 Task: Look for products in the category "Baby Health Care" from The Honest Company only.
Action: Mouse moved to (287, 154)
Screenshot: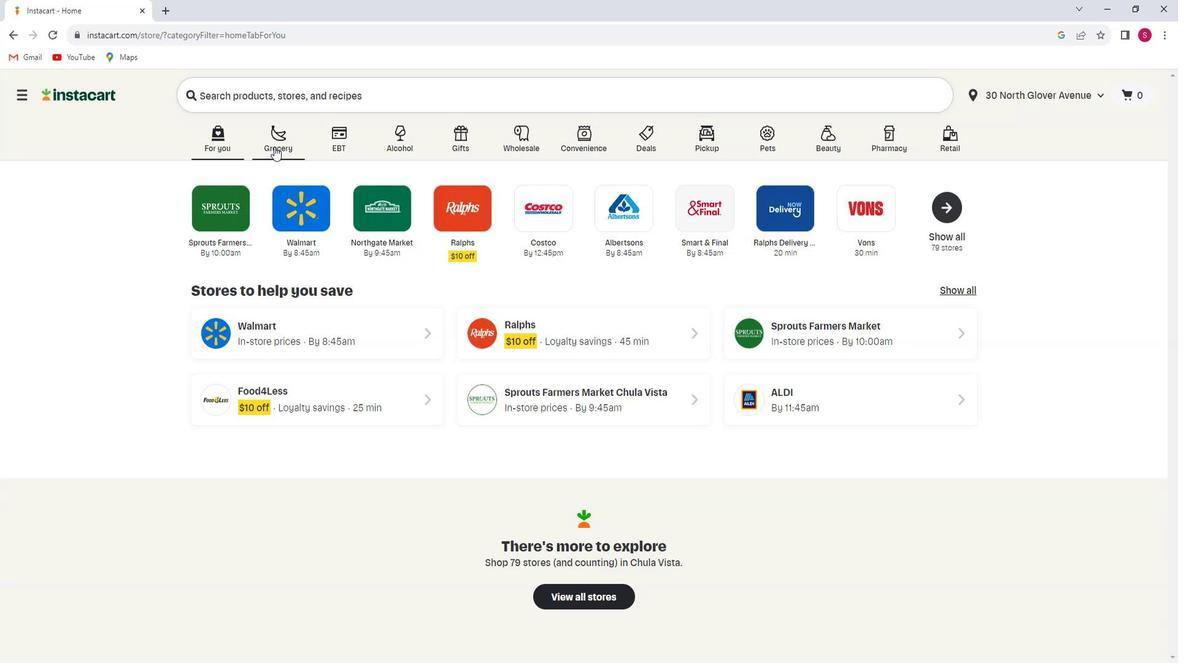 
Action: Mouse pressed left at (287, 154)
Screenshot: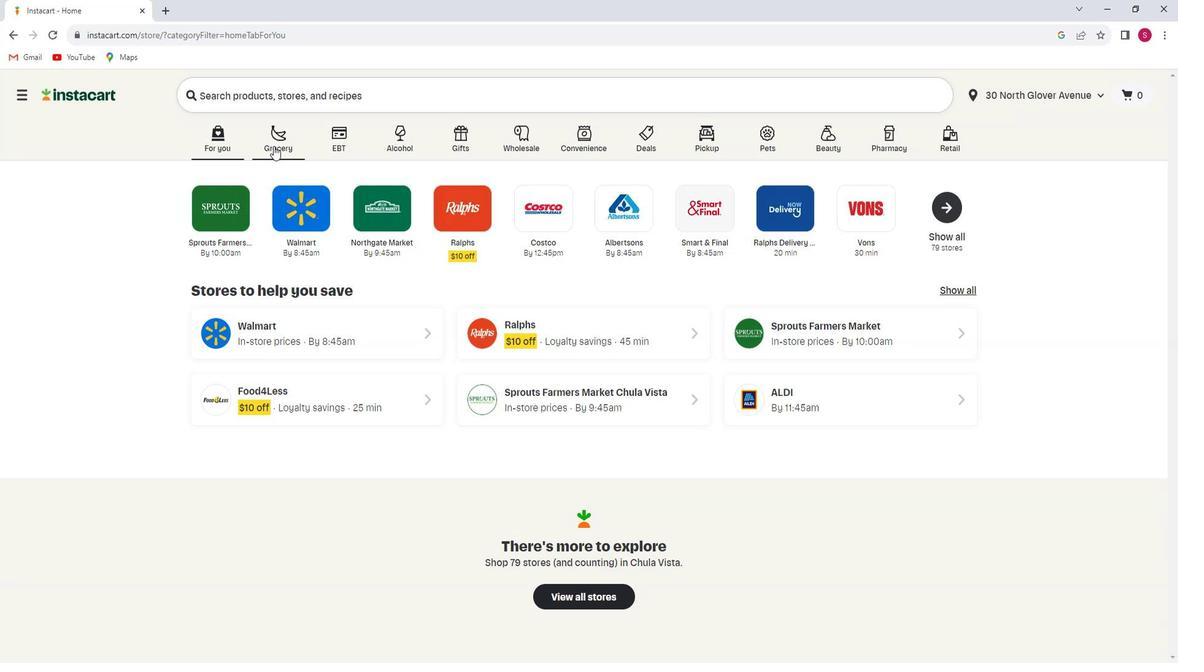 
Action: Mouse moved to (306, 352)
Screenshot: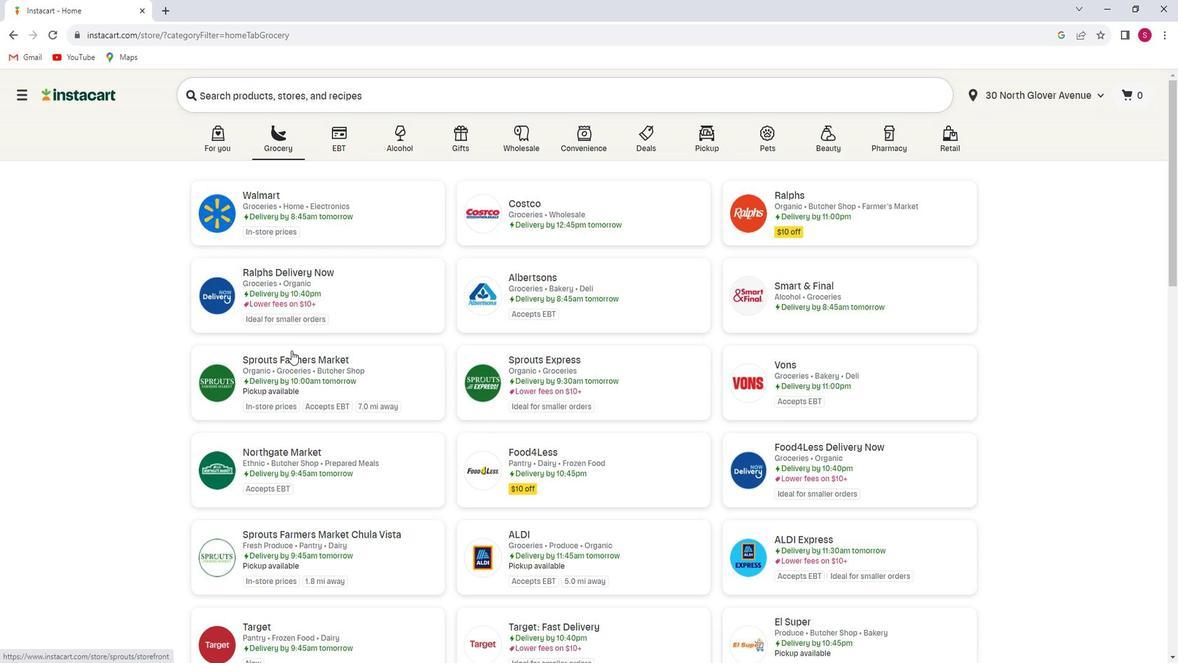 
Action: Mouse pressed left at (306, 352)
Screenshot: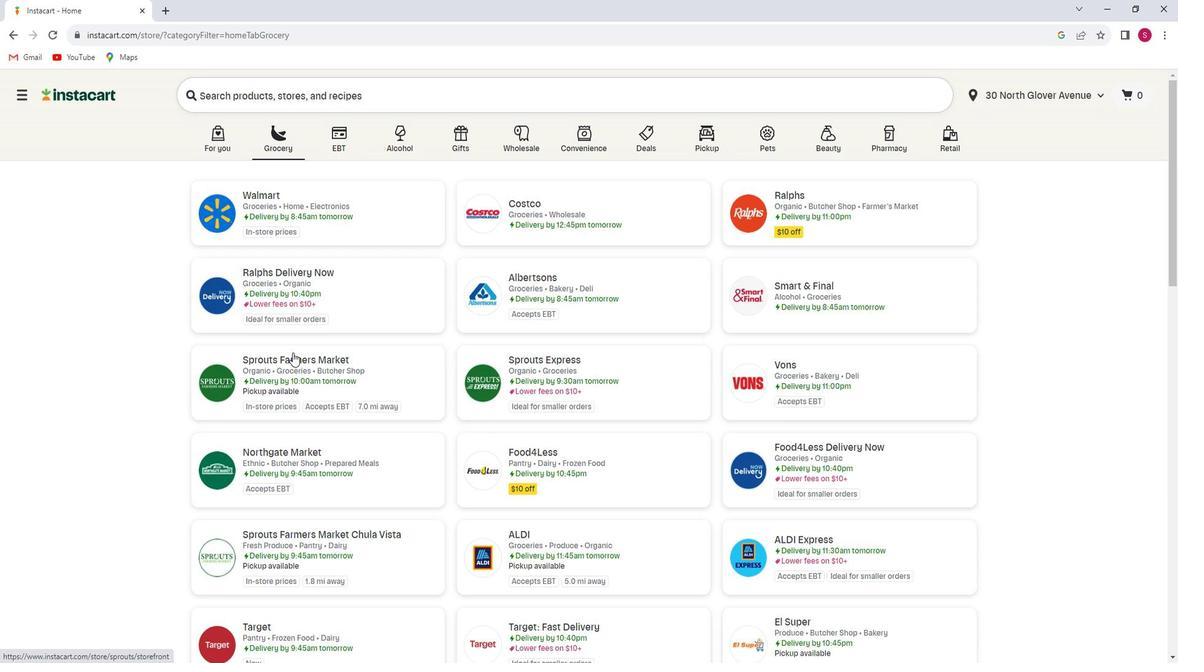
Action: Mouse moved to (116, 387)
Screenshot: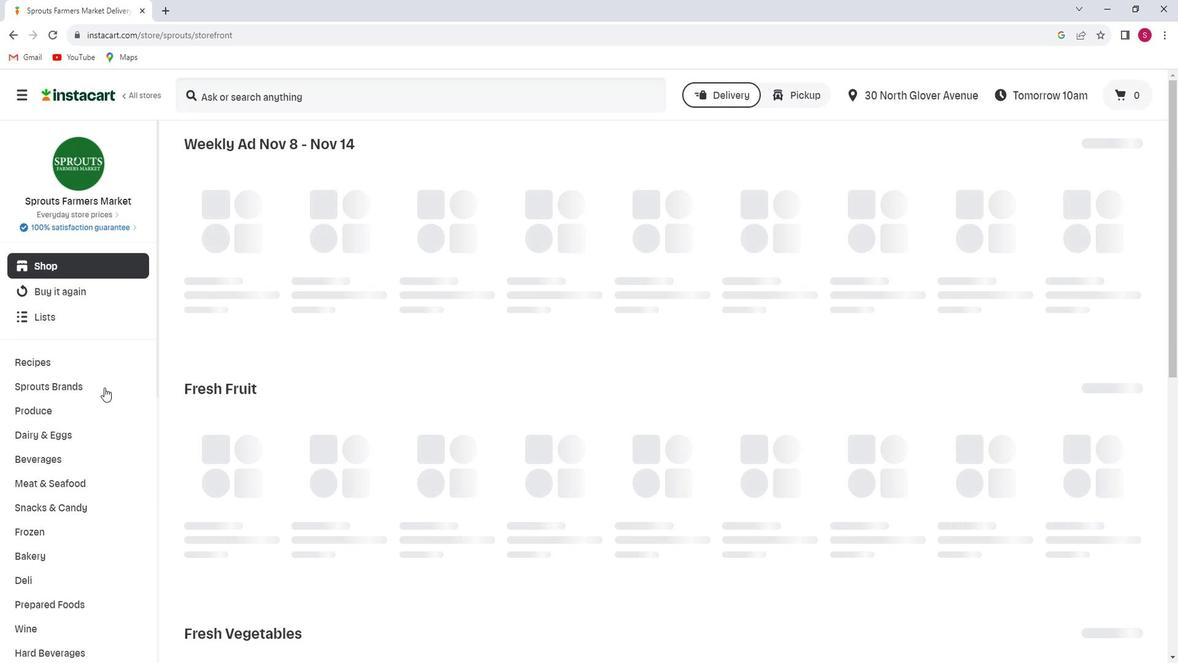 
Action: Mouse scrolled (116, 386) with delta (0, 0)
Screenshot: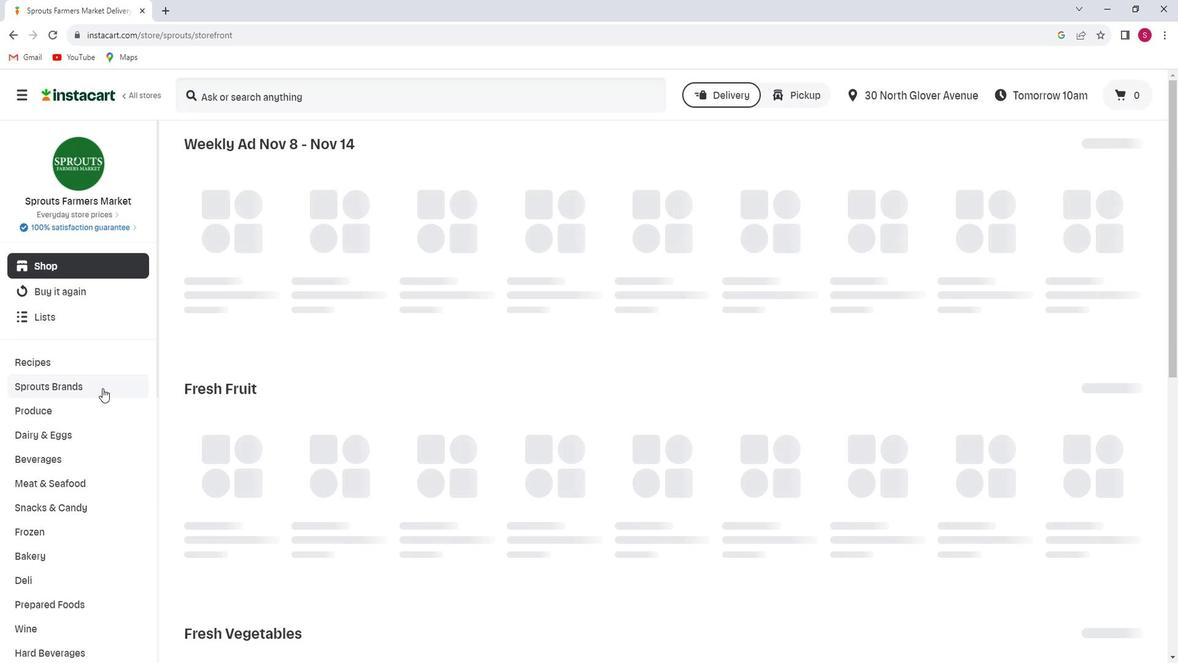 
Action: Mouse scrolled (116, 386) with delta (0, 0)
Screenshot: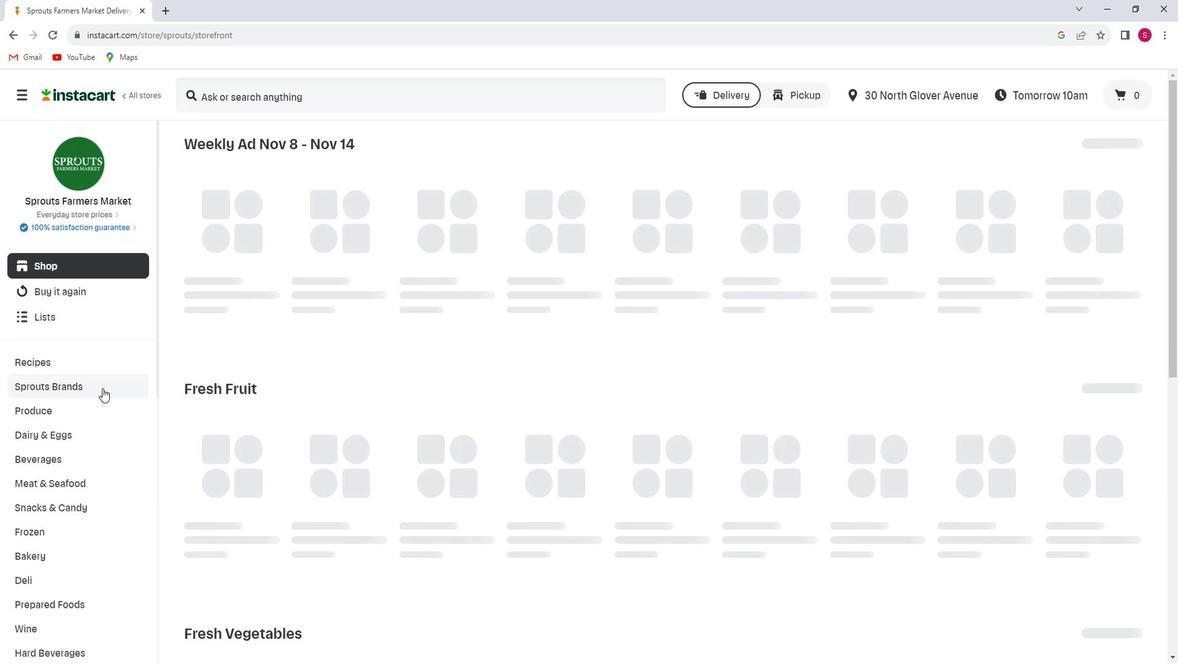 
Action: Mouse moved to (114, 387)
Screenshot: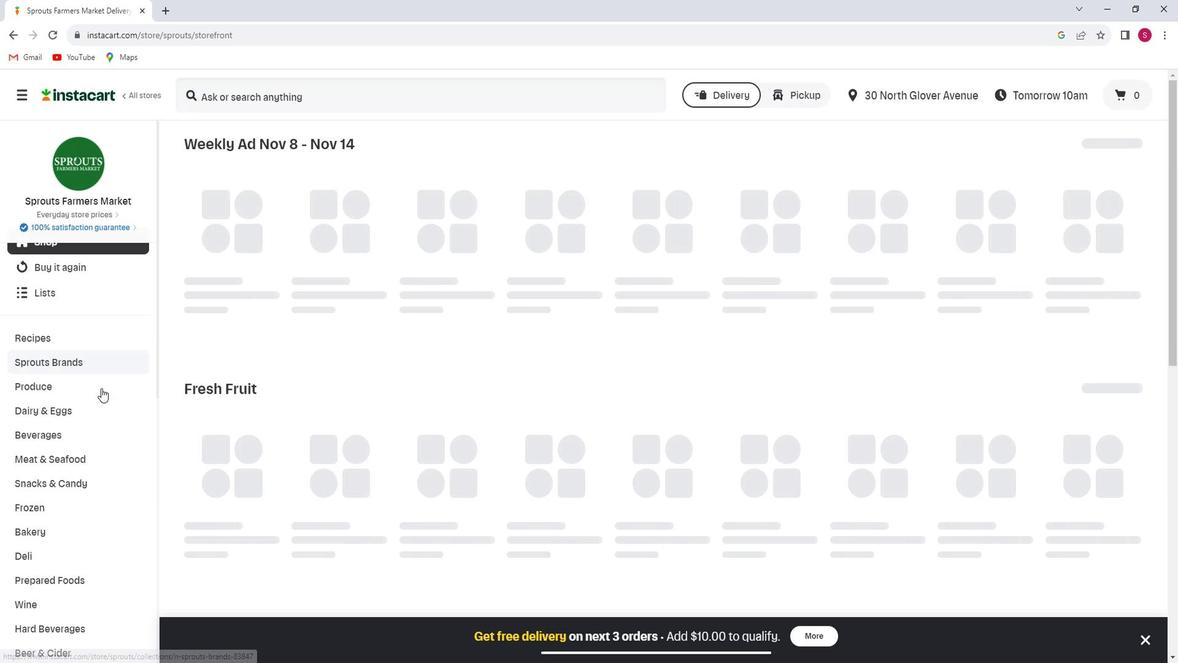 
Action: Mouse scrolled (114, 386) with delta (0, 0)
Screenshot: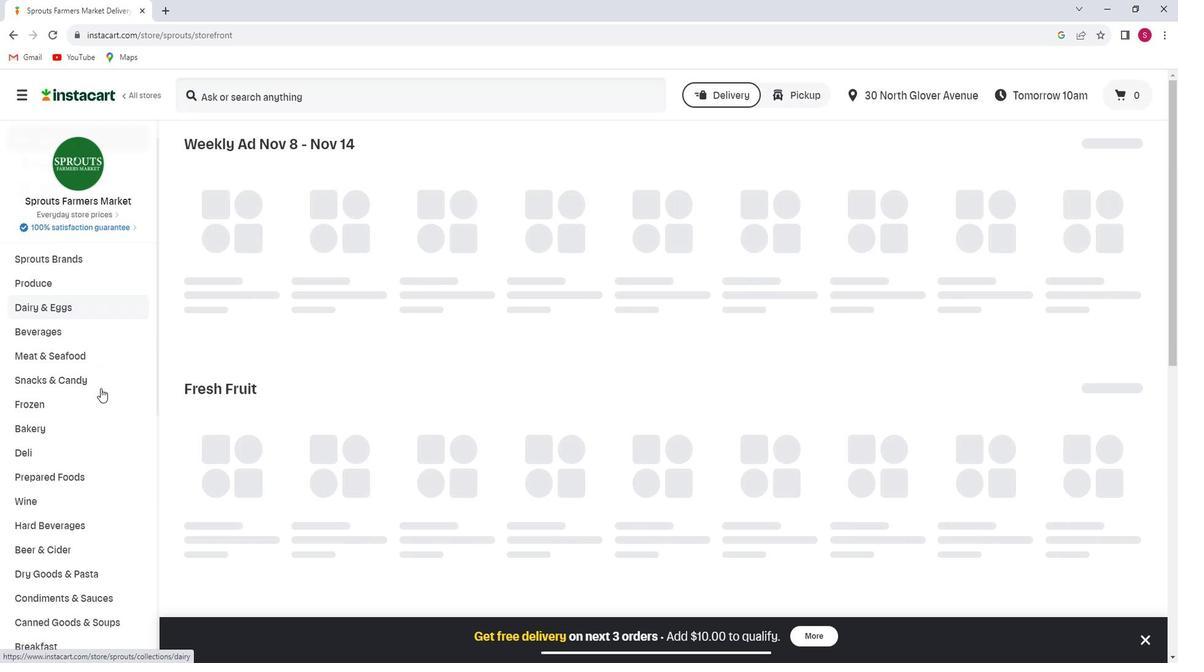 
Action: Mouse scrolled (114, 386) with delta (0, 0)
Screenshot: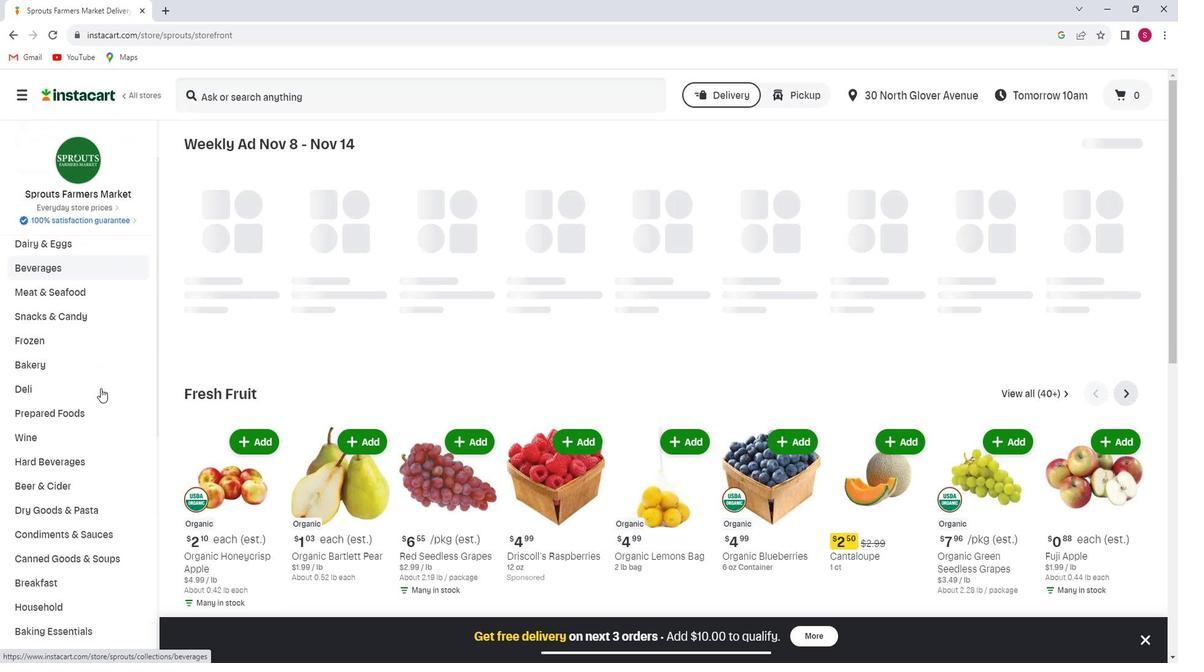 
Action: Mouse moved to (113, 387)
Screenshot: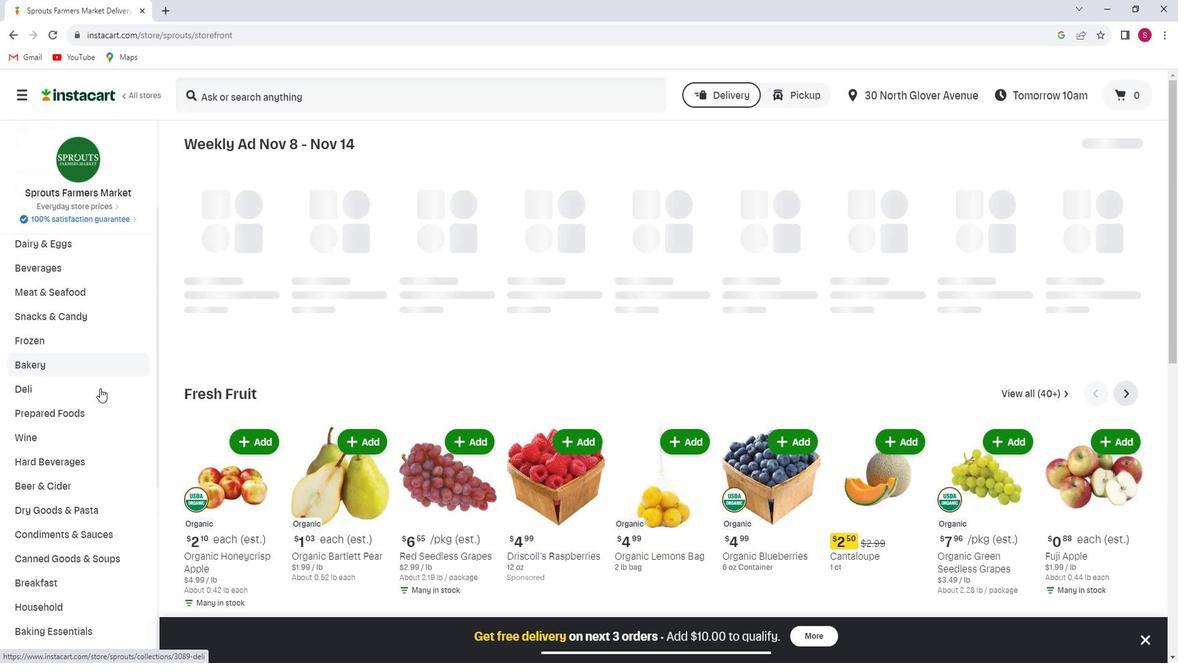 
Action: Mouse scrolled (113, 386) with delta (0, 0)
Screenshot: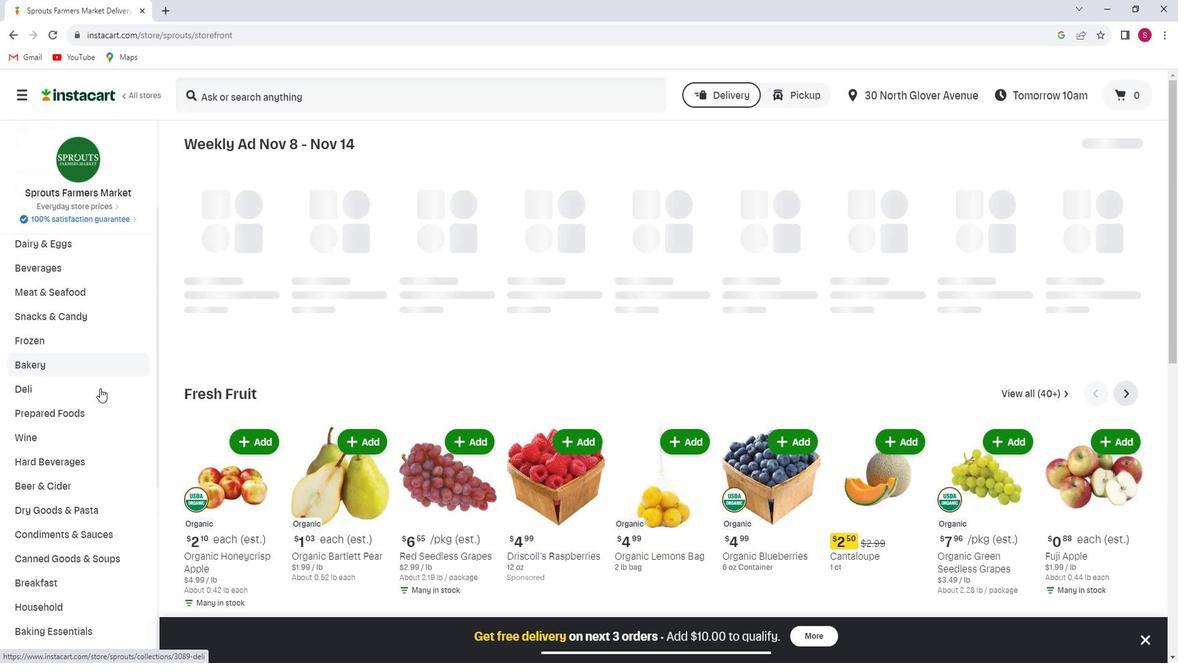 
Action: Mouse scrolled (113, 386) with delta (0, 0)
Screenshot: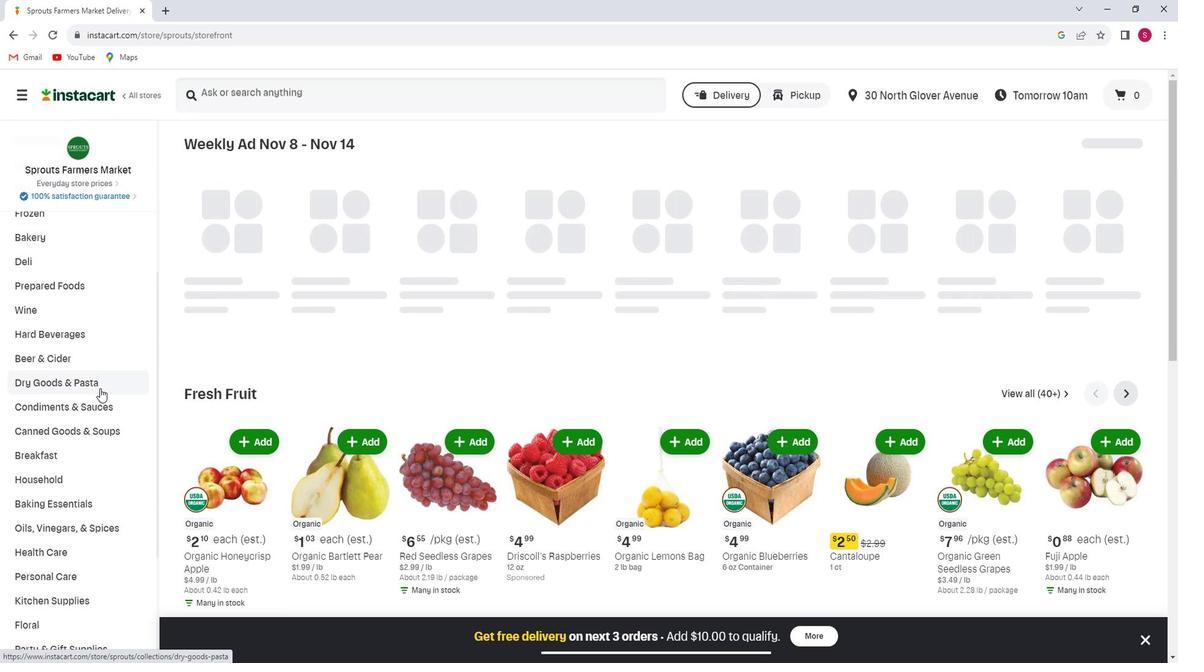 
Action: Mouse scrolled (113, 386) with delta (0, 0)
Screenshot: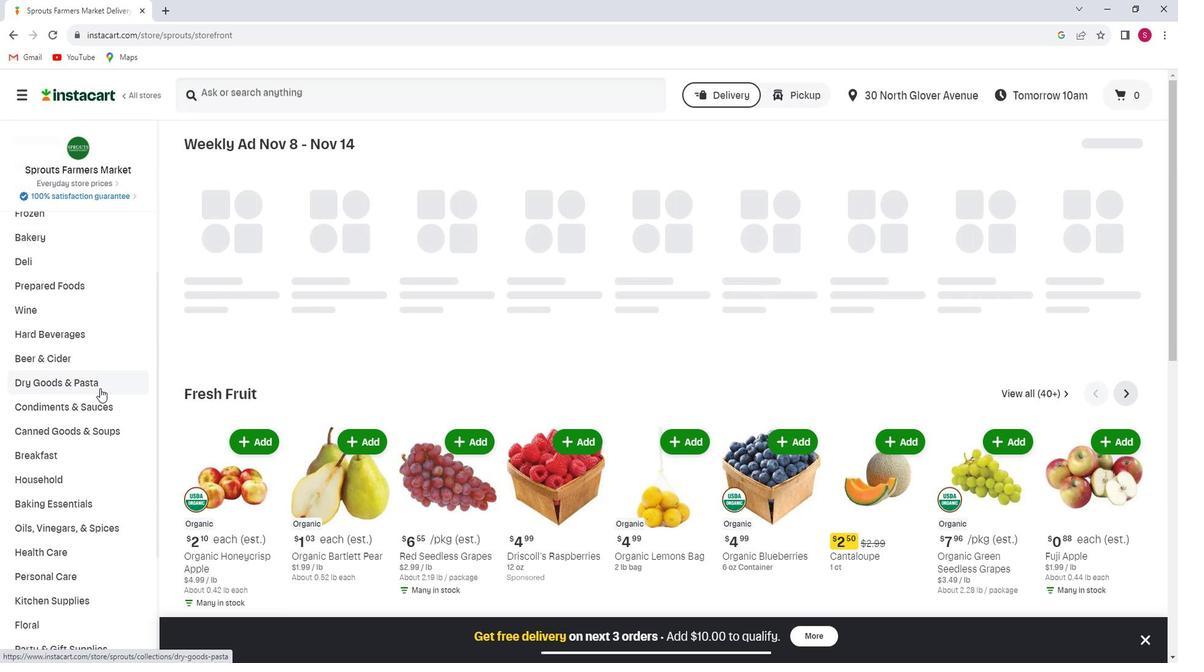 
Action: Mouse scrolled (113, 386) with delta (0, 0)
Screenshot: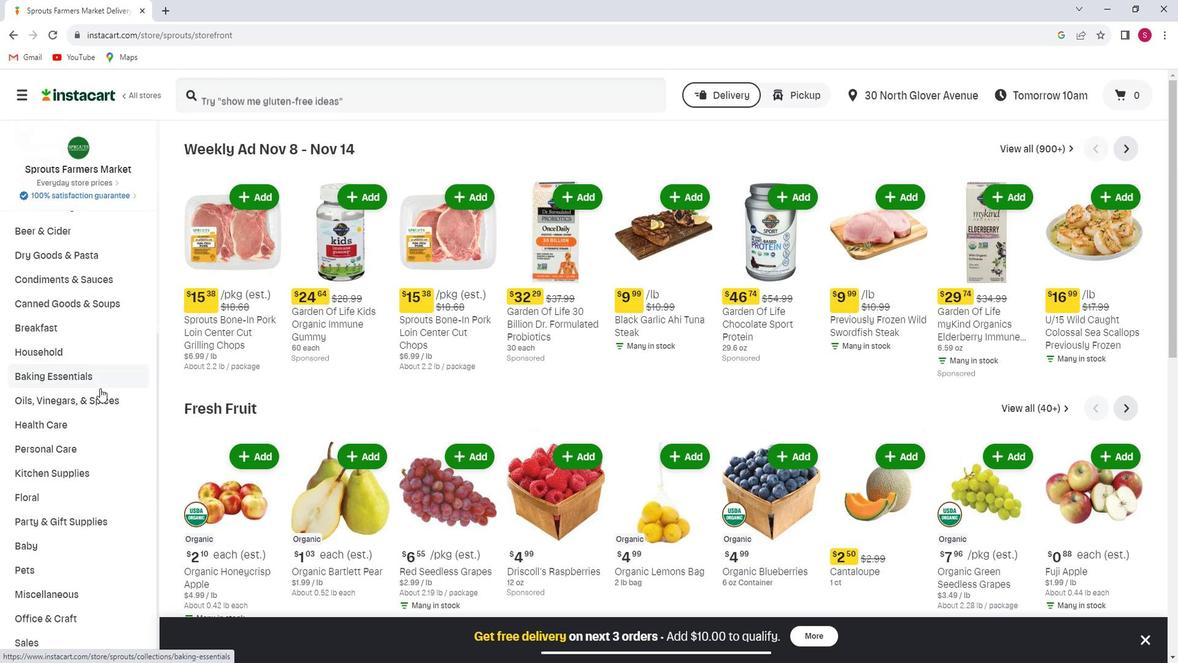 
Action: Mouse moved to (89, 400)
Screenshot: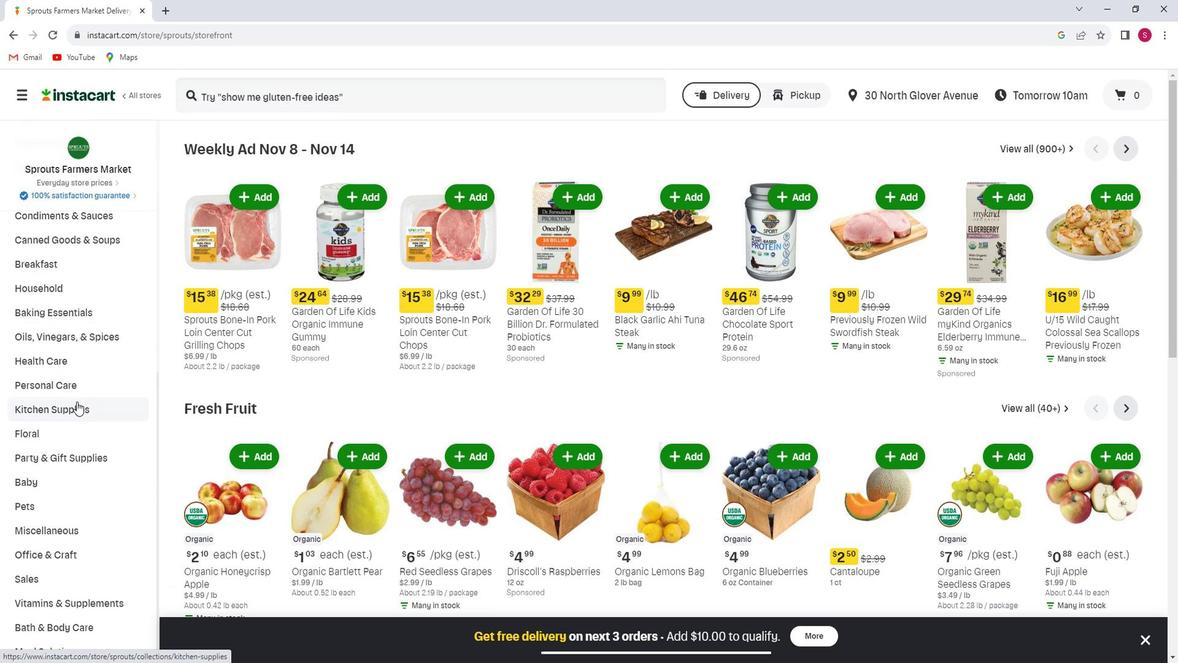 
Action: Mouse scrolled (89, 400) with delta (0, 0)
Screenshot: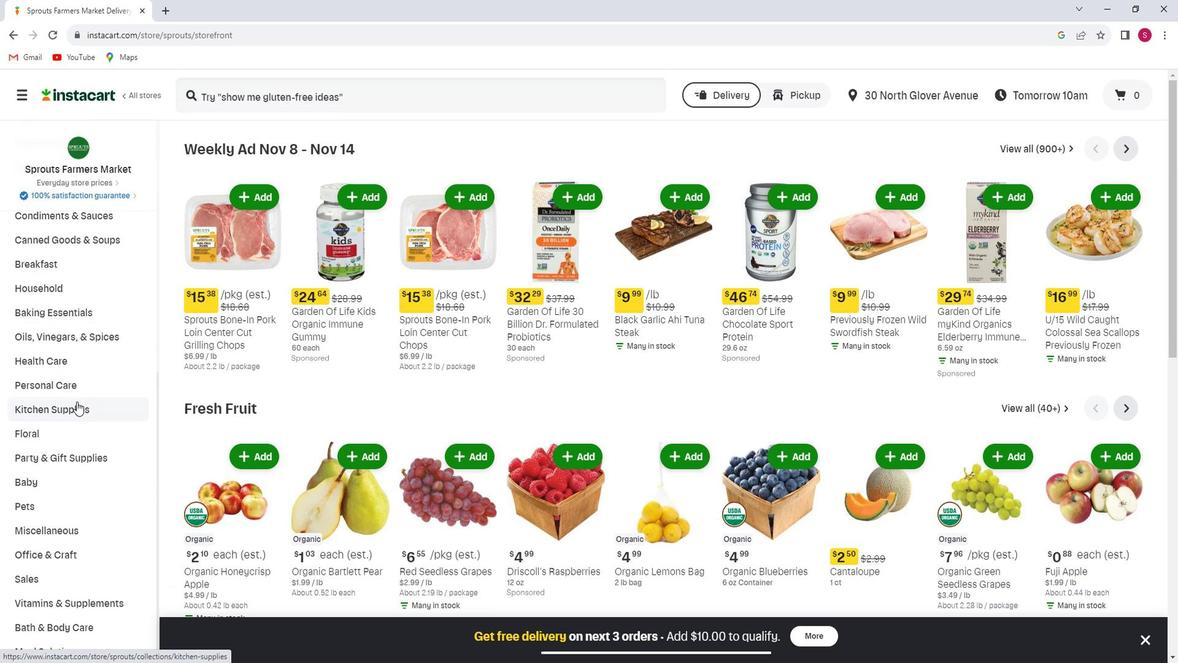 
Action: Mouse moved to (63, 474)
Screenshot: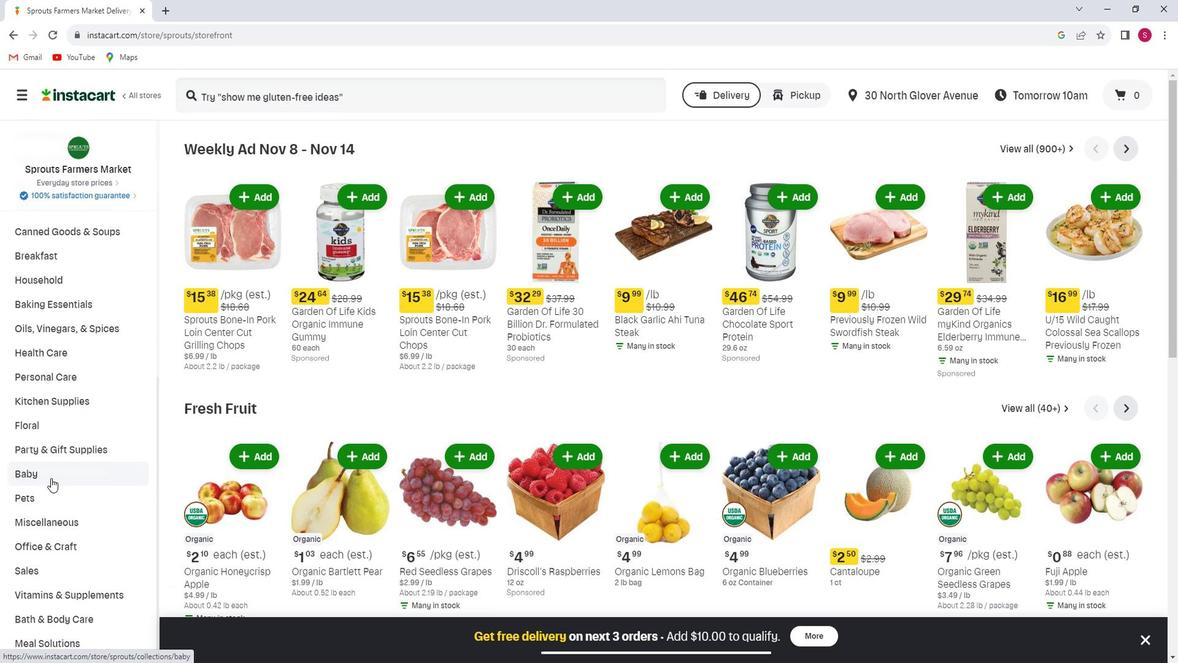 
Action: Mouse pressed left at (63, 474)
Screenshot: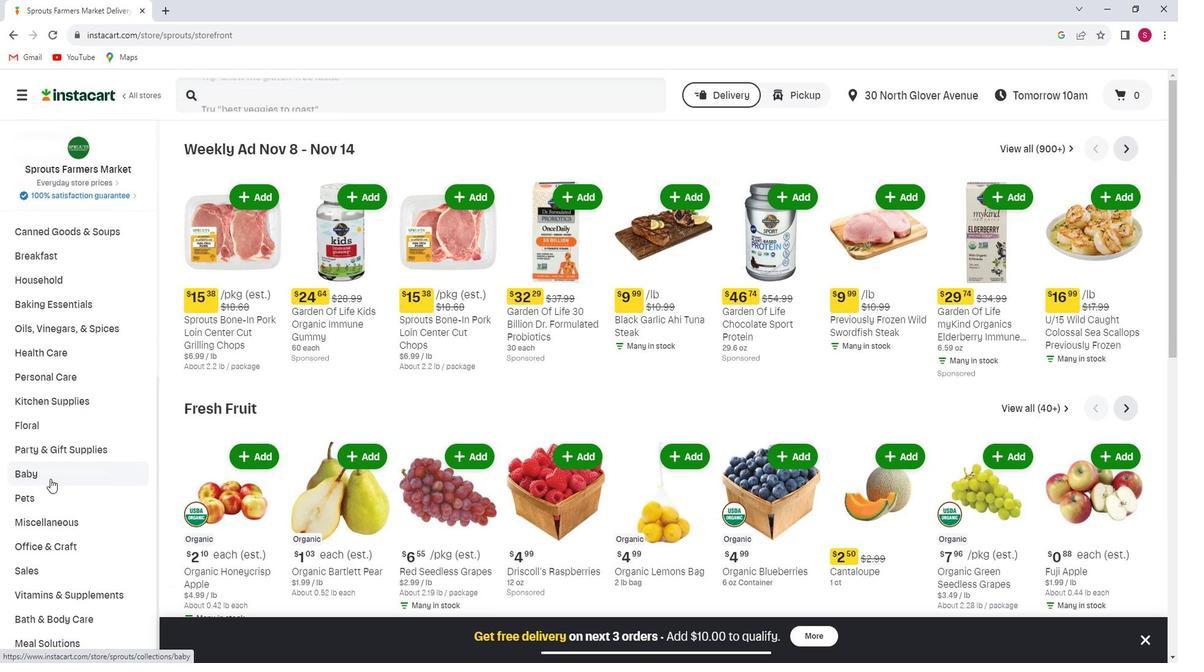 
Action: Mouse moved to (65, 490)
Screenshot: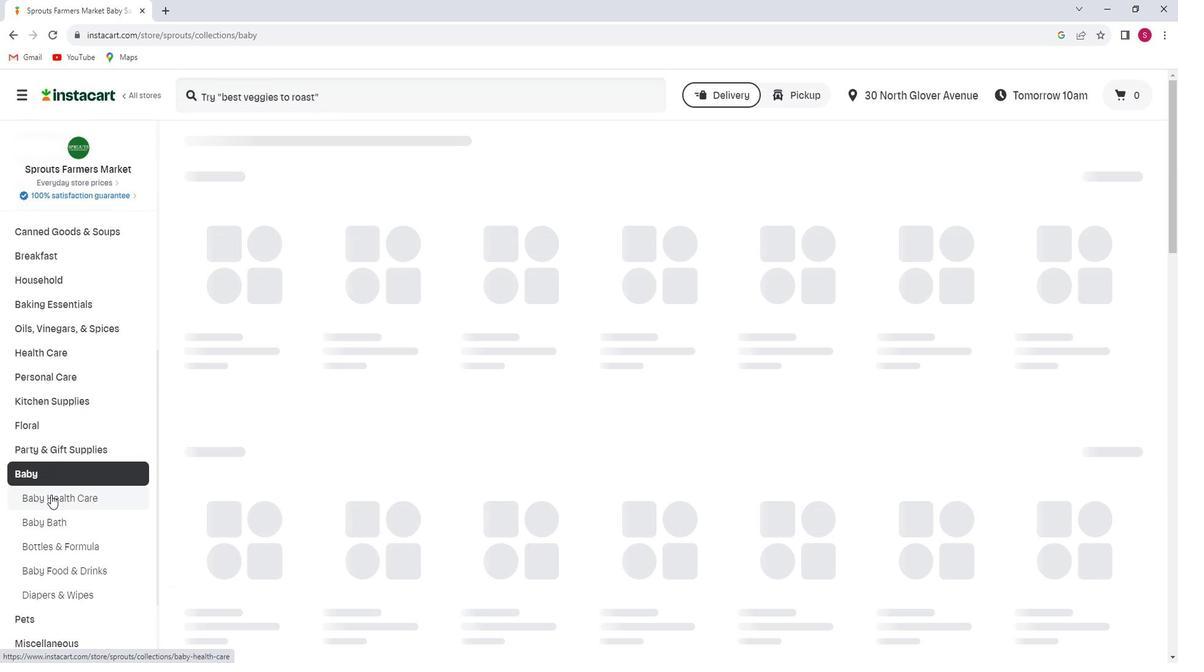 
Action: Mouse pressed left at (65, 490)
Screenshot: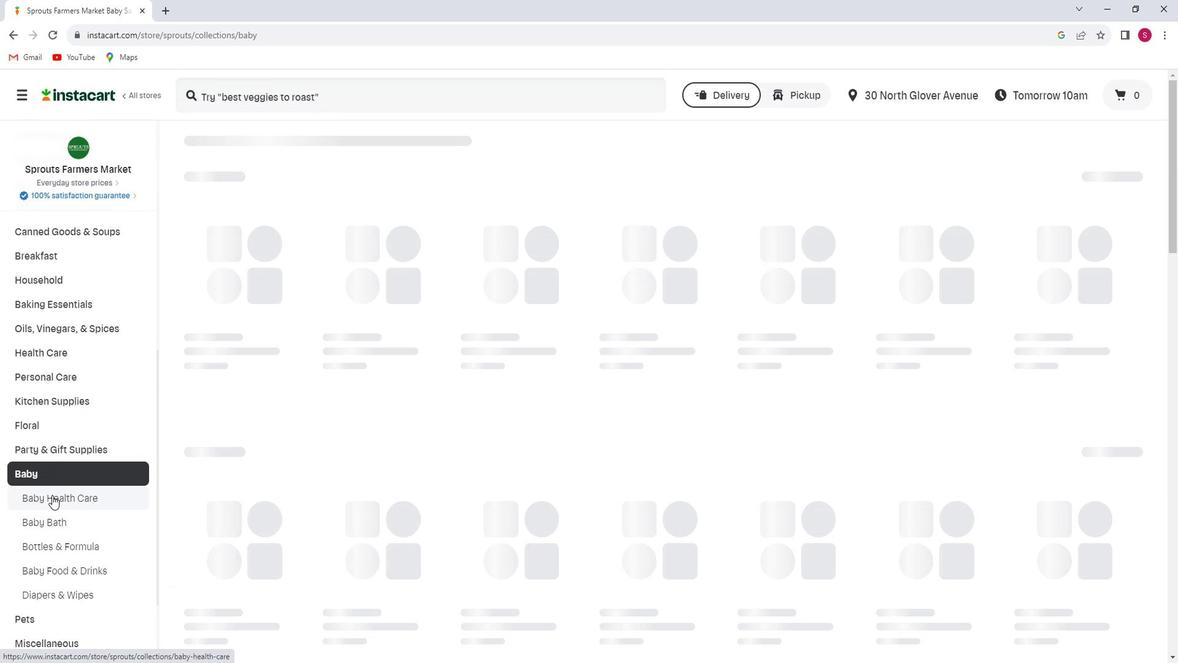 
Action: Mouse moved to (303, 248)
Screenshot: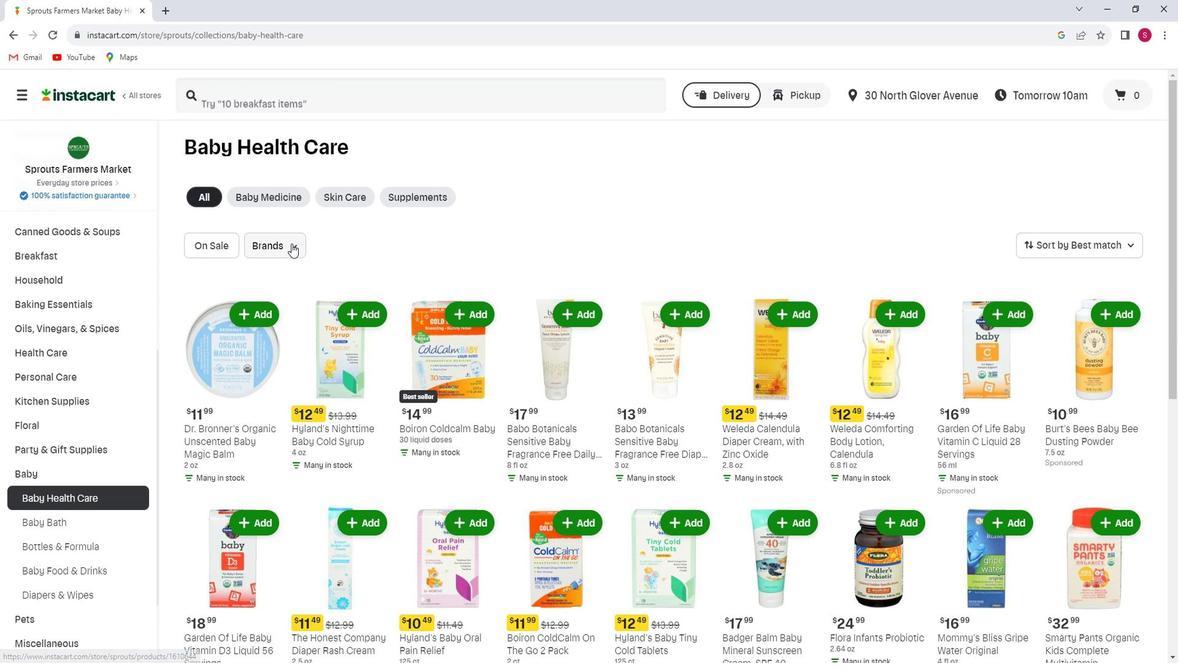 
Action: Mouse pressed left at (303, 248)
Screenshot: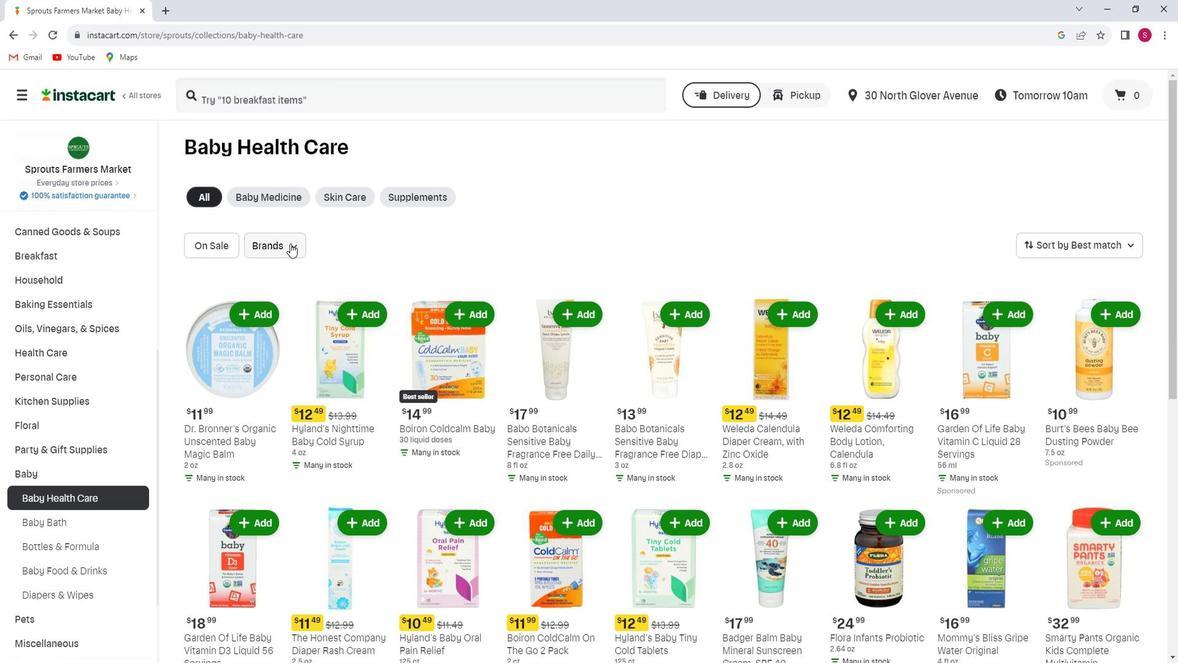 
Action: Mouse moved to (304, 291)
Screenshot: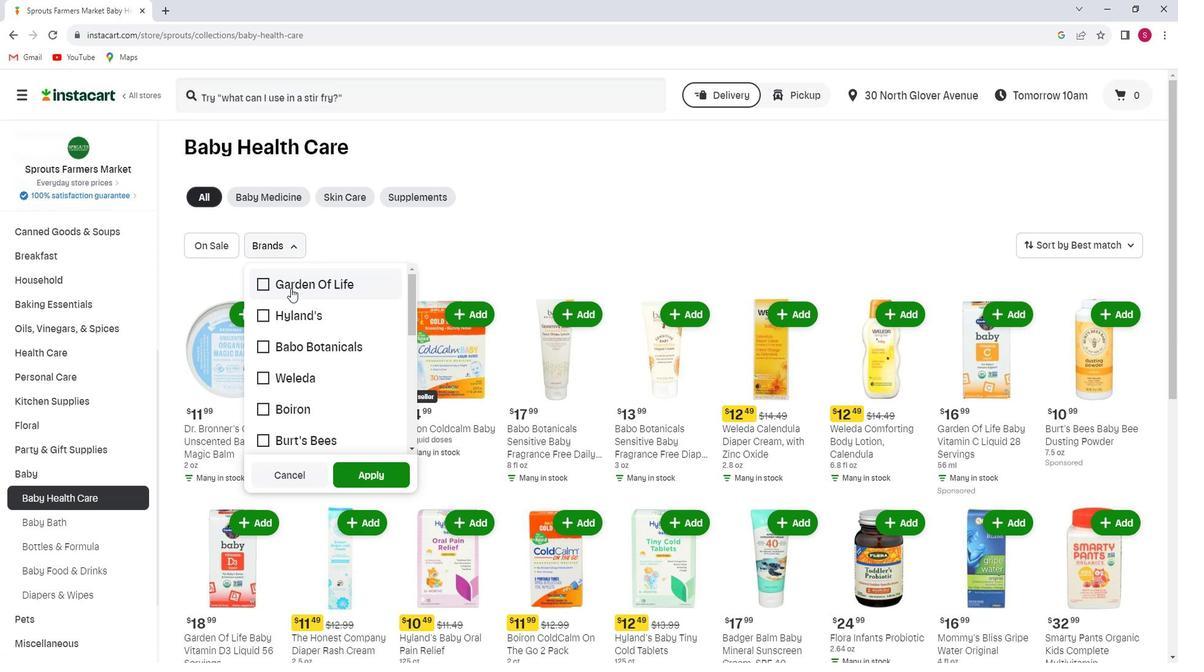 
Action: Mouse scrolled (304, 290) with delta (0, 0)
Screenshot: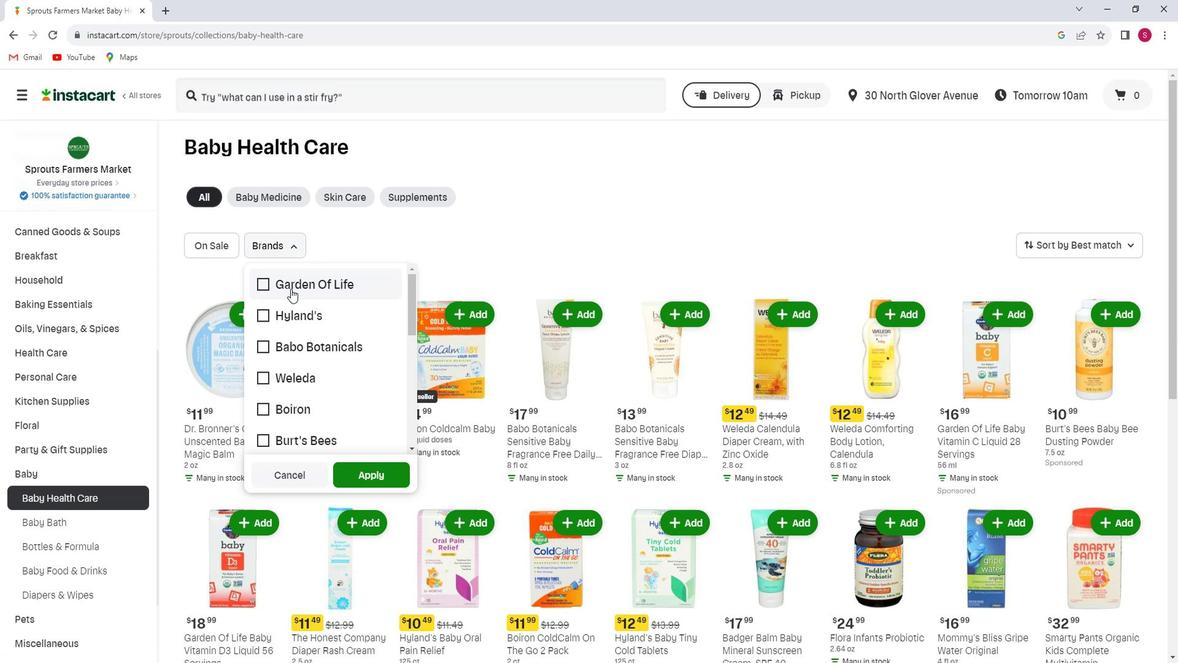 
Action: Mouse scrolled (304, 290) with delta (0, 0)
Screenshot: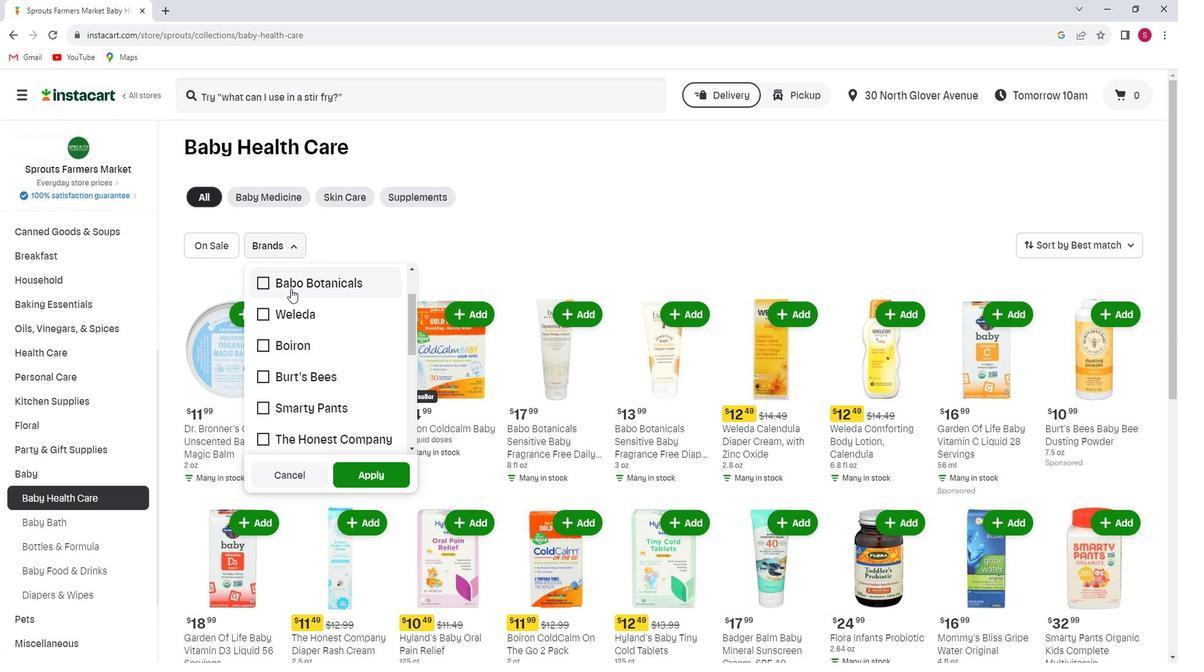 
Action: Mouse moved to (273, 372)
Screenshot: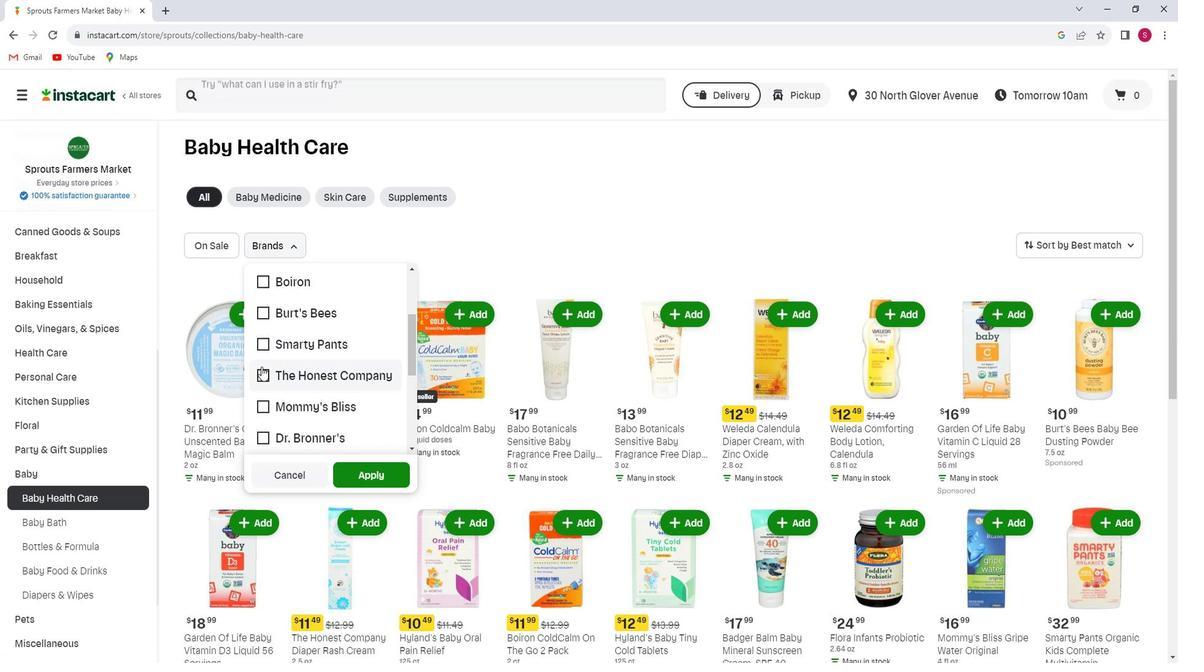 
Action: Mouse pressed left at (273, 372)
Screenshot: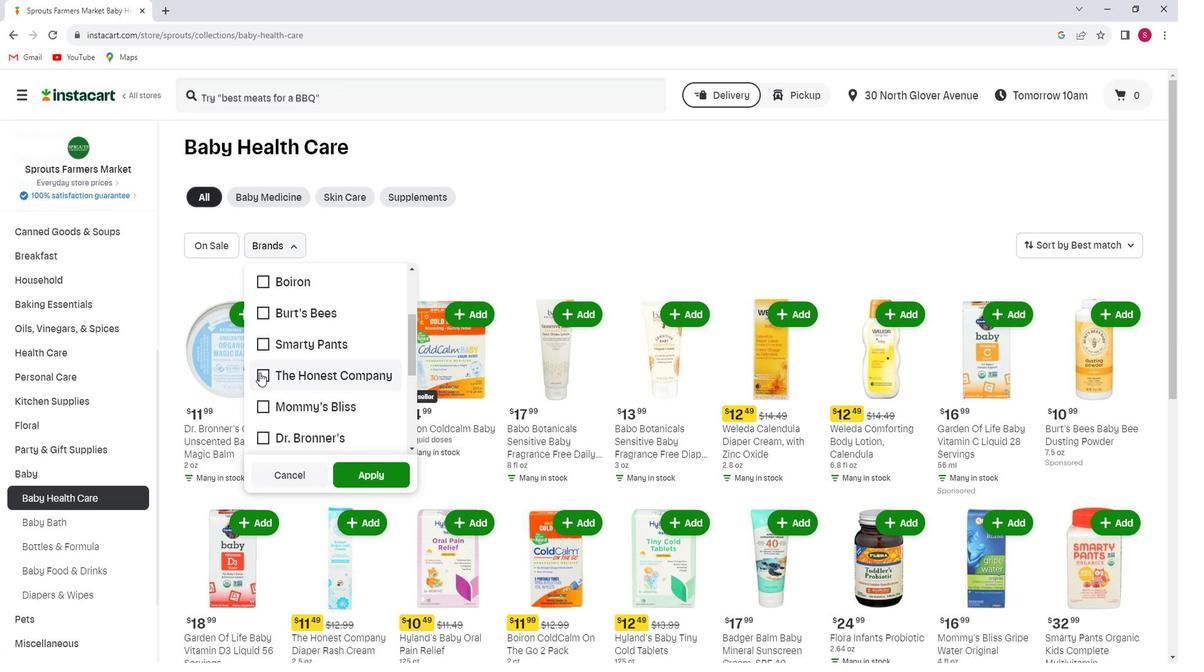 
Action: Mouse moved to (385, 462)
Screenshot: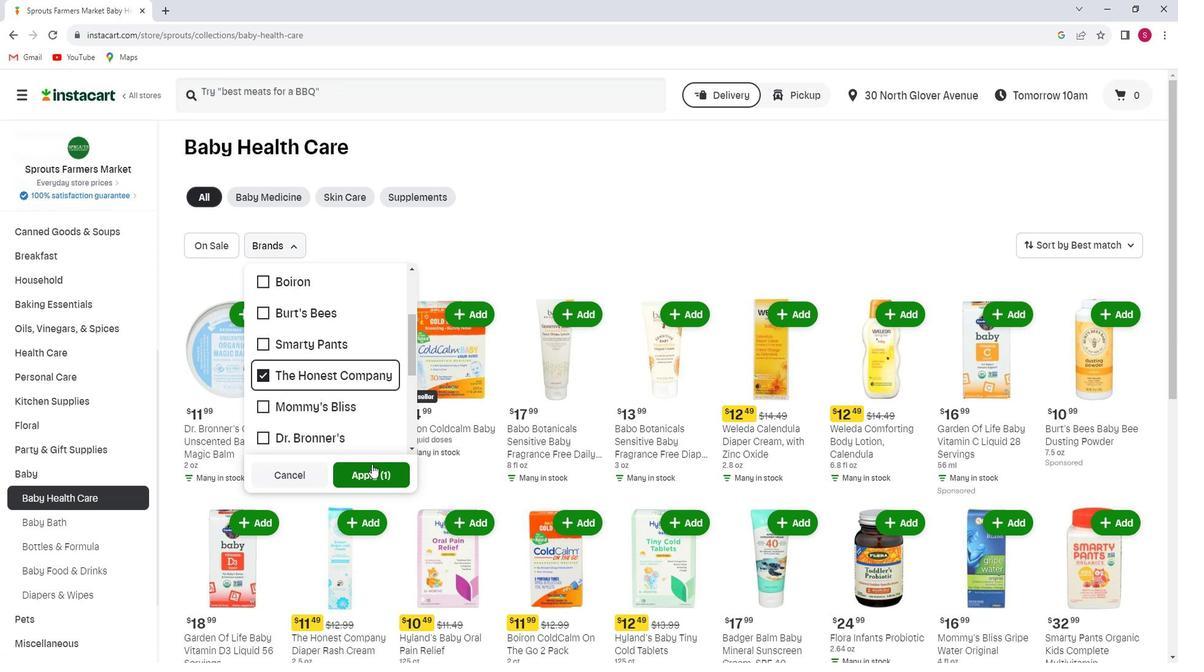 
Action: Mouse pressed left at (385, 462)
Screenshot: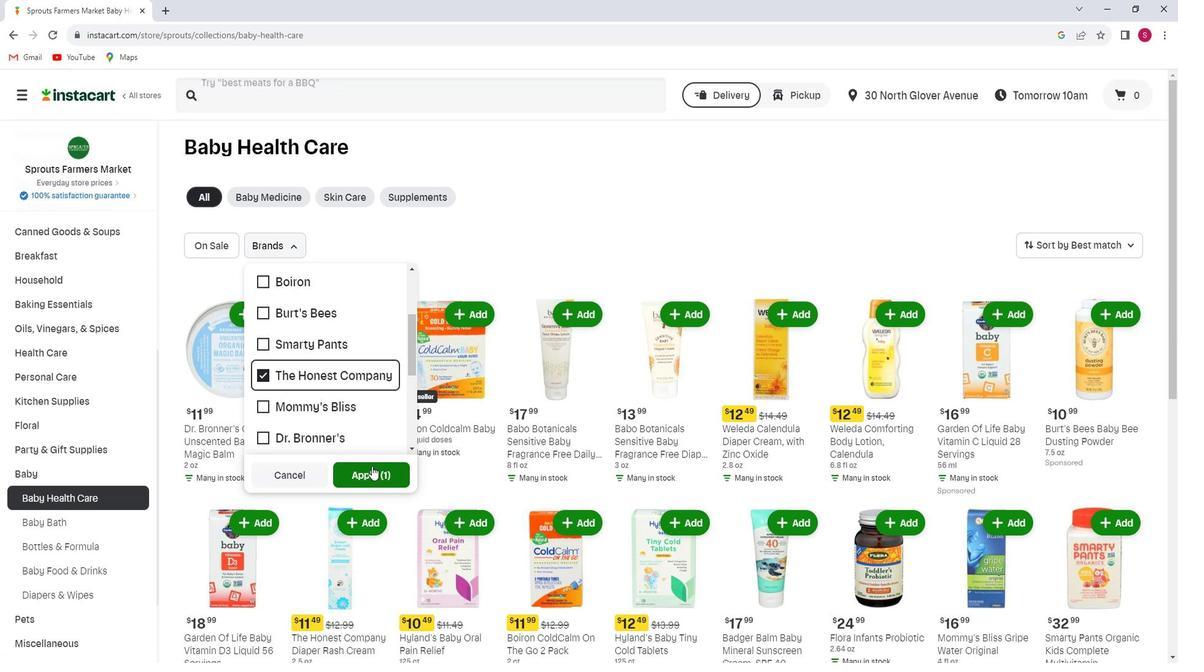 
